 Task:  Click on Golf Select Pick Sheet First name Stella Last name Clark and  Email softage.9@softage.net Group 1 Scottie Scheffler Group 2 Matthew Fitzpatrick Bonus Golfer Scottie Scheffler Group 3 Tom Kim Group 4 Sahith Theegala #1 Golfer For The Week Jason Day Tie-Breaker Score 0 Submit pick sheet
Action: Mouse moved to (308, 188)
Screenshot: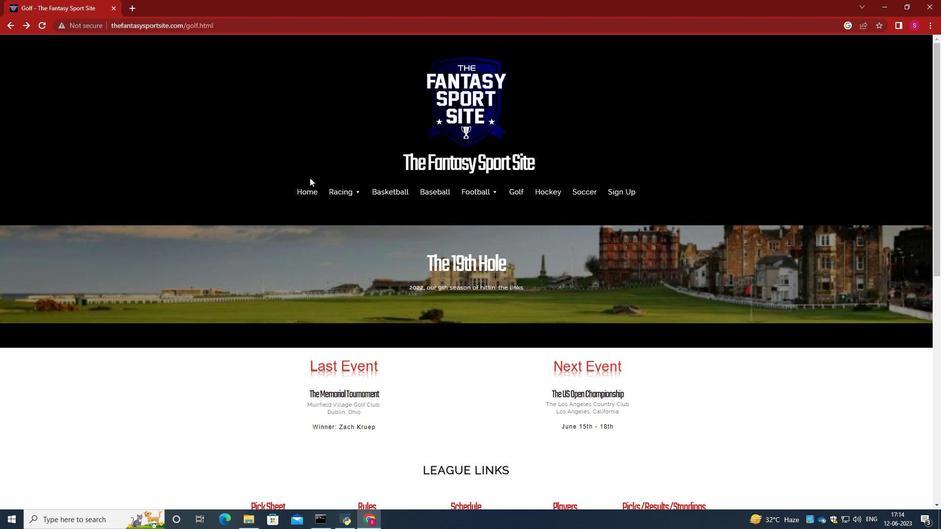 
Action: Mouse pressed left at (308, 188)
Screenshot: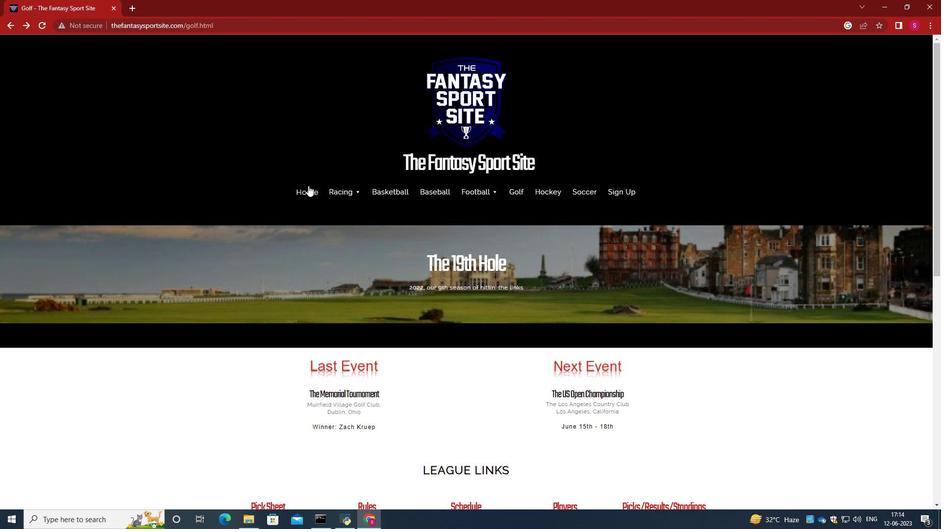
Action: Mouse moved to (337, 112)
Screenshot: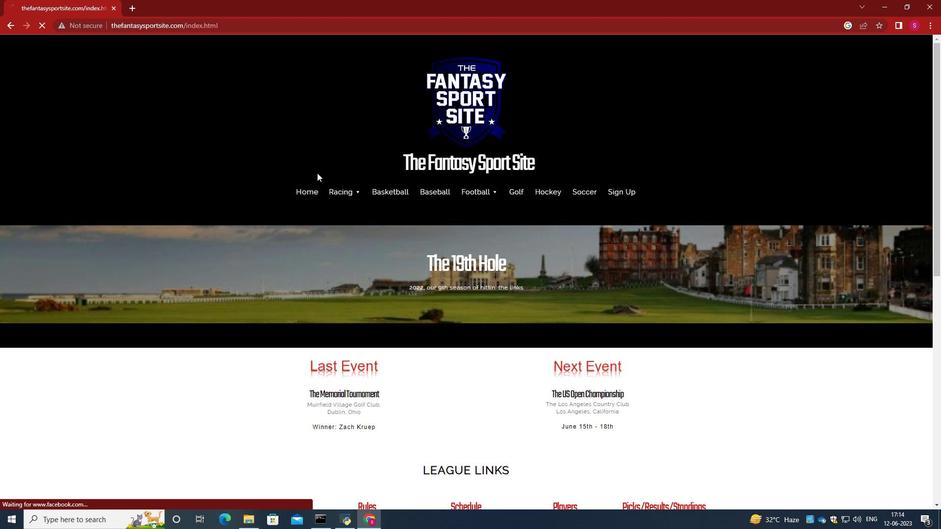 
Action: Mouse scrolled (337, 111) with delta (0, 0)
Screenshot: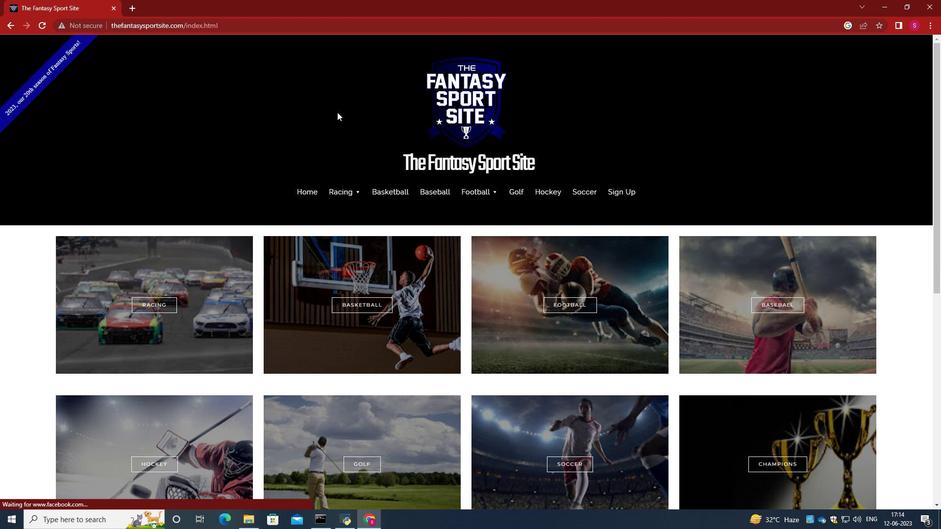 
Action: Mouse scrolled (337, 111) with delta (0, 0)
Screenshot: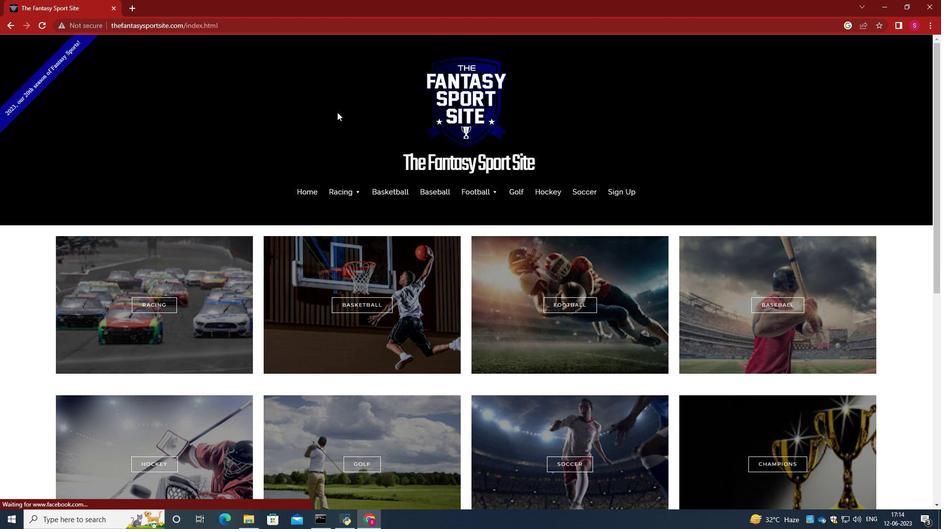 
Action: Mouse scrolled (337, 111) with delta (0, 0)
Screenshot: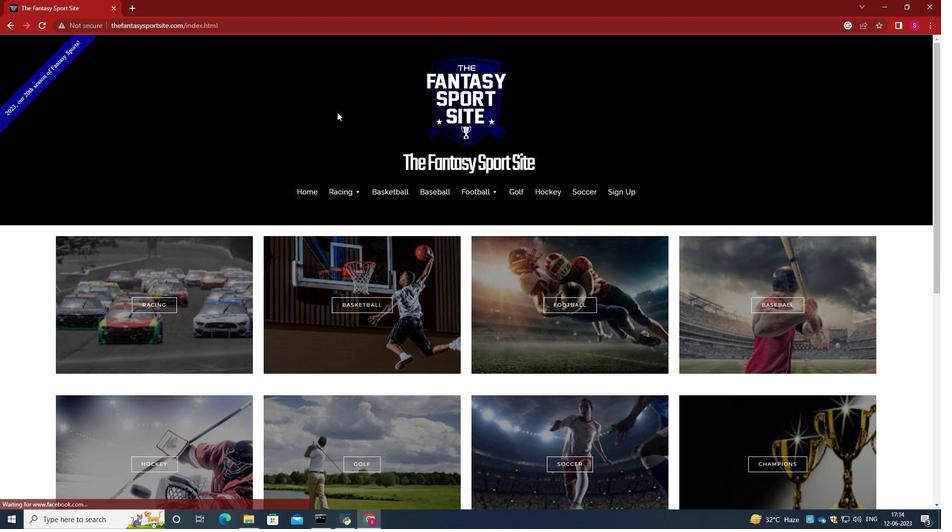
Action: Mouse scrolled (337, 111) with delta (0, 0)
Screenshot: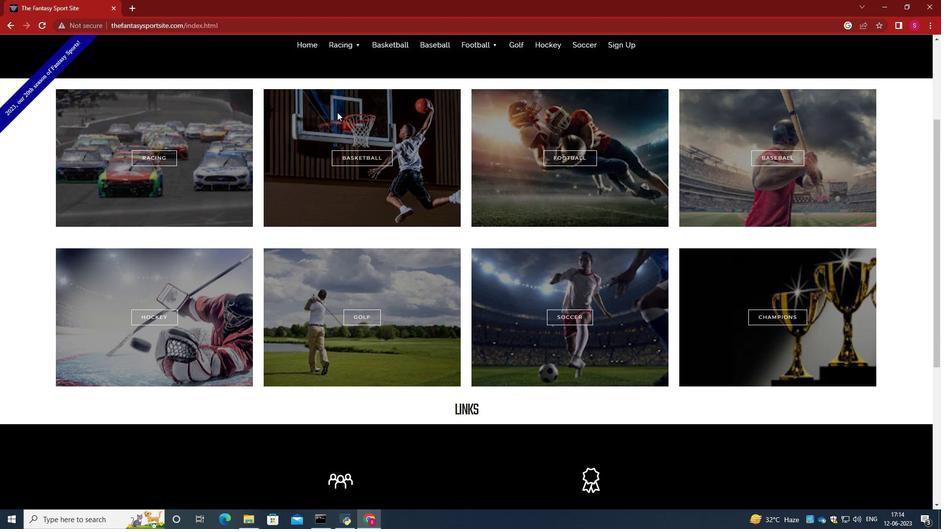 
Action: Mouse moved to (359, 264)
Screenshot: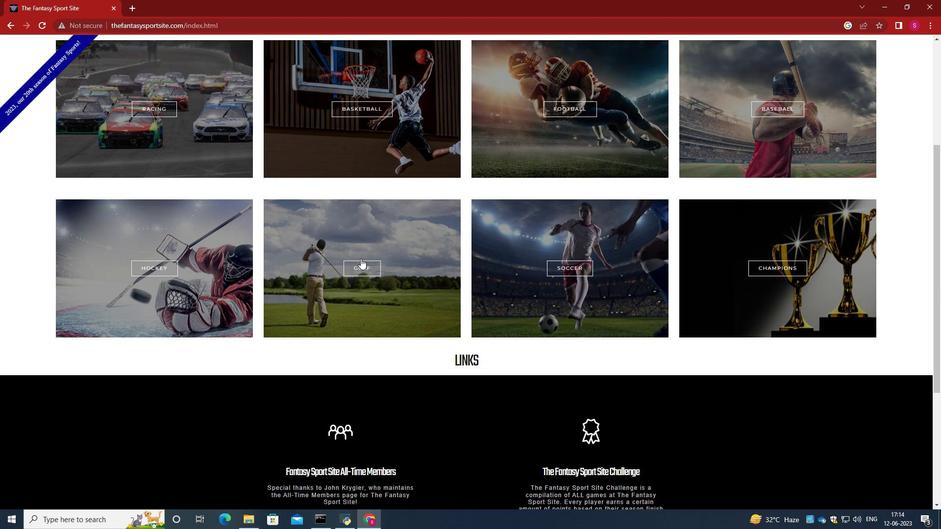 
Action: Mouse pressed left at (359, 264)
Screenshot: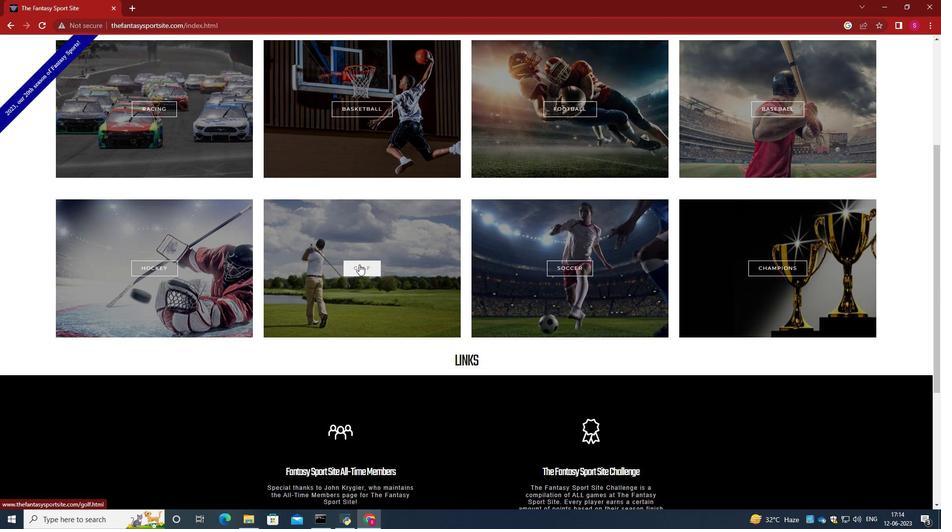 
Action: Mouse moved to (359, 193)
Screenshot: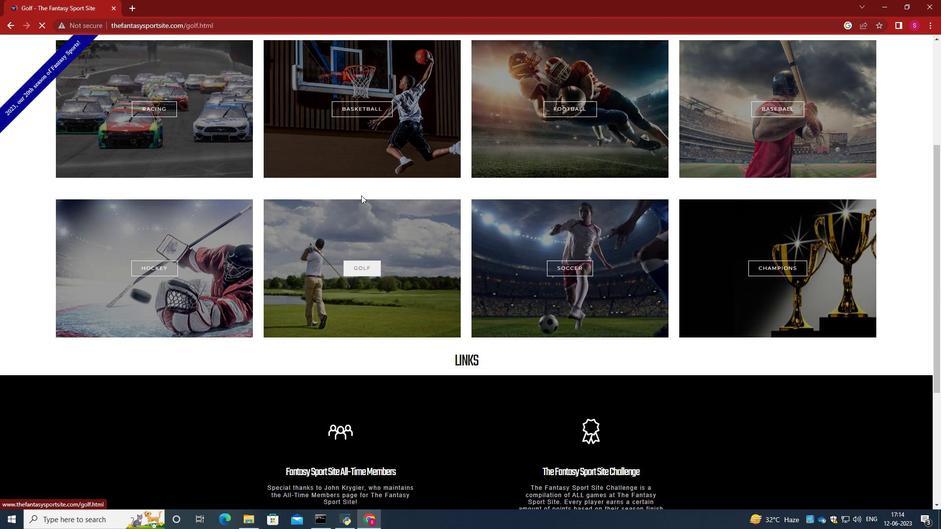 
Action: Mouse scrolled (359, 193) with delta (0, 0)
Screenshot: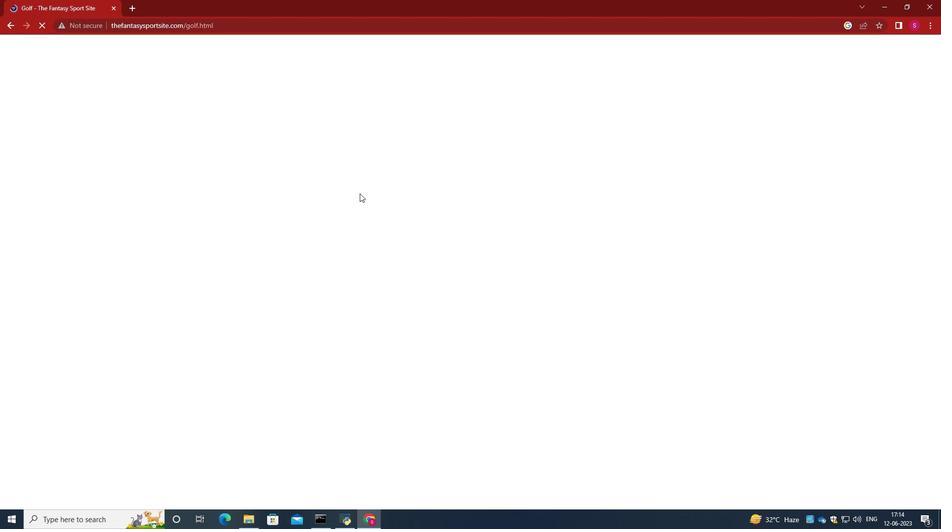 
Action: Mouse scrolled (359, 193) with delta (0, 0)
Screenshot: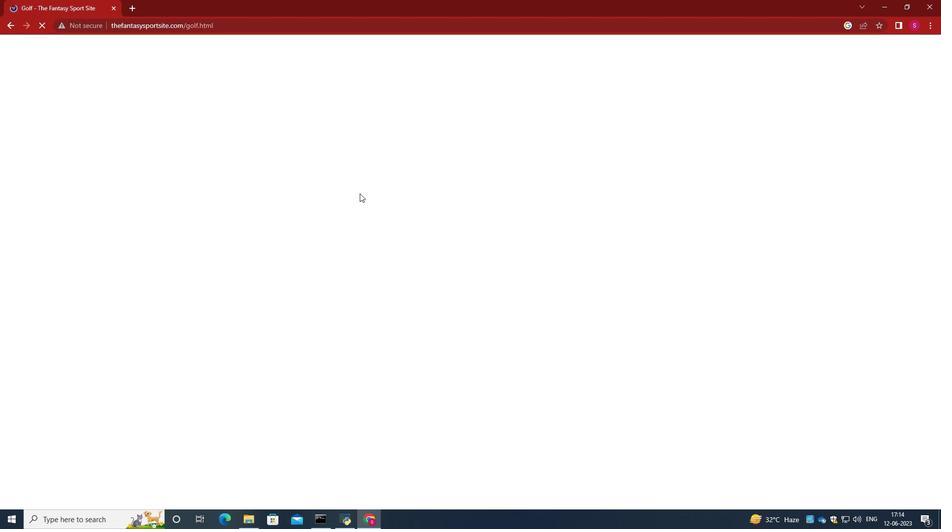 
Action: Mouse moved to (437, 235)
Screenshot: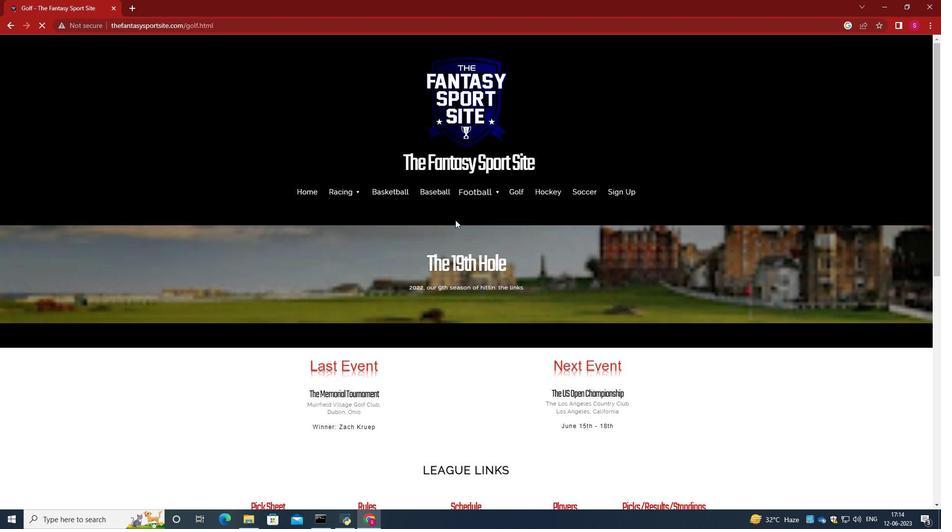 
Action: Mouse scrolled (437, 235) with delta (0, 0)
Screenshot: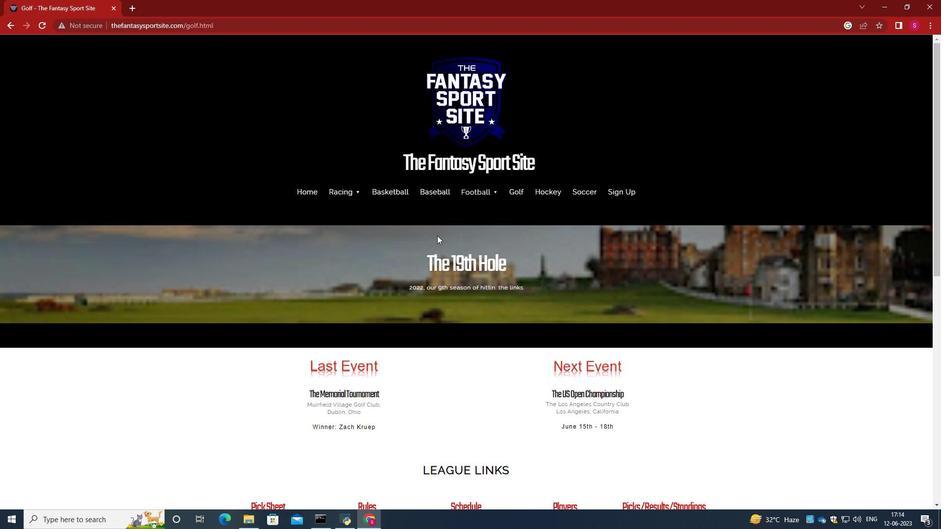 
Action: Mouse scrolled (437, 235) with delta (0, 0)
Screenshot: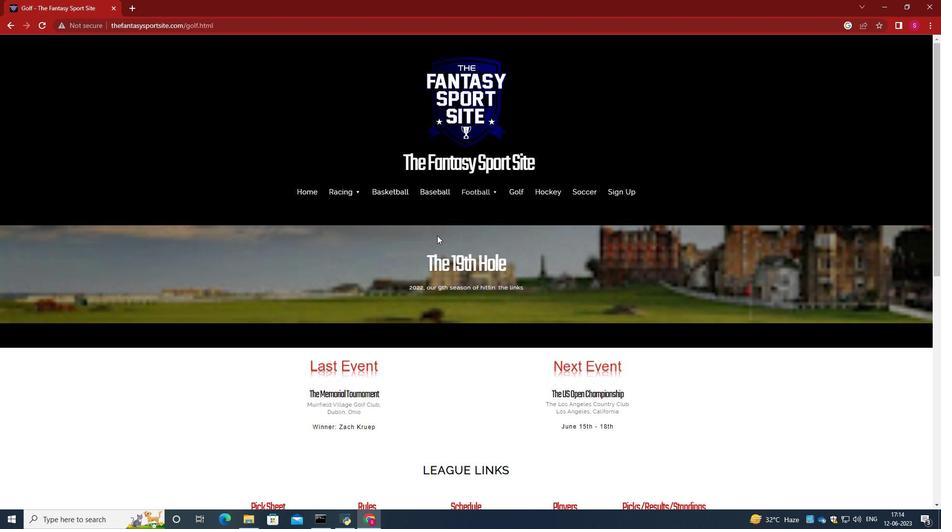 
Action: Mouse scrolled (437, 235) with delta (0, 0)
Screenshot: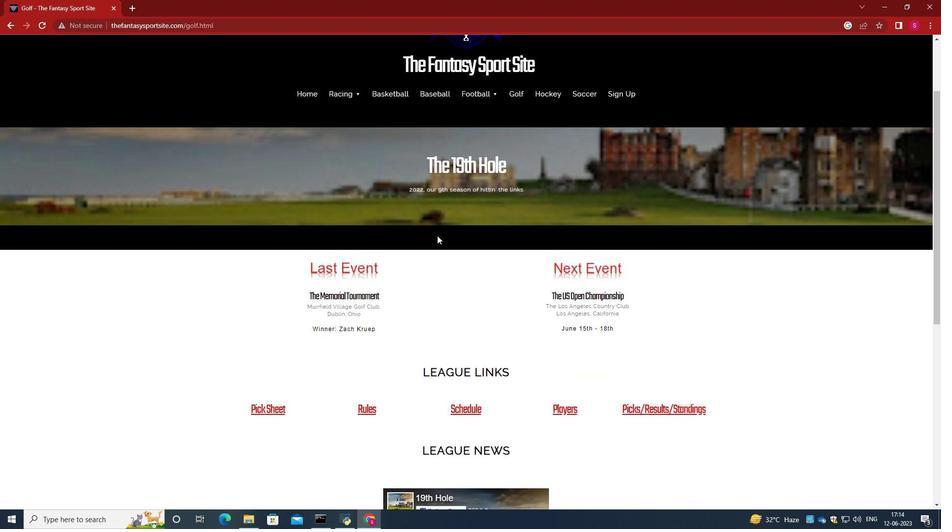 
Action: Mouse scrolled (437, 235) with delta (0, 0)
Screenshot: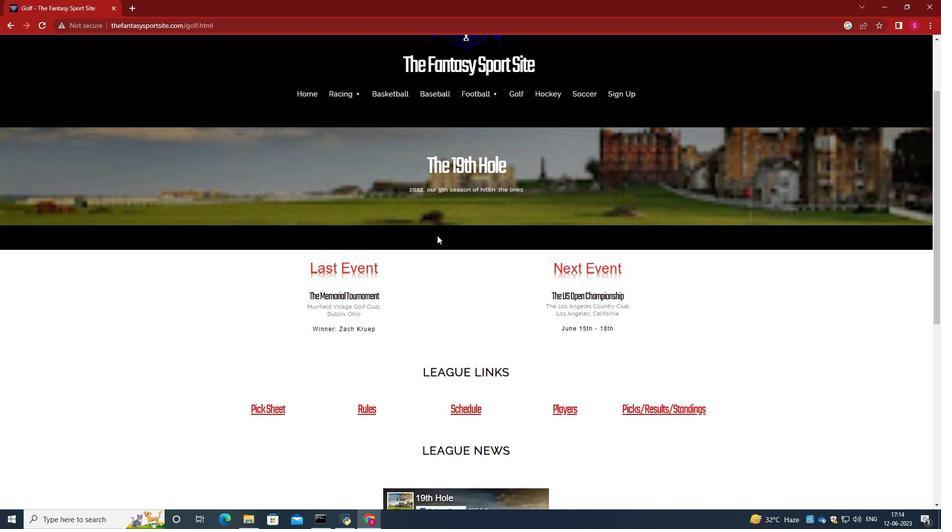 
Action: Mouse scrolled (437, 235) with delta (0, 0)
Screenshot: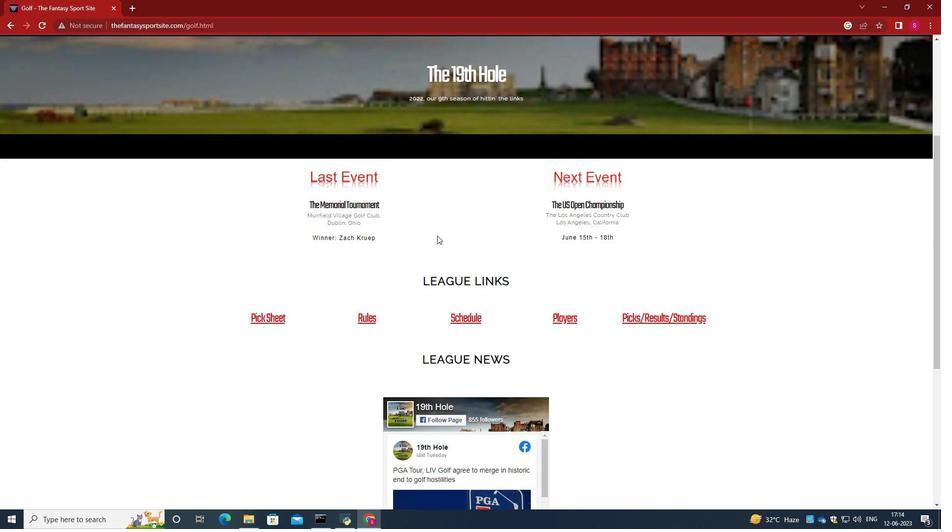 
Action: Mouse scrolled (437, 235) with delta (0, 0)
Screenshot: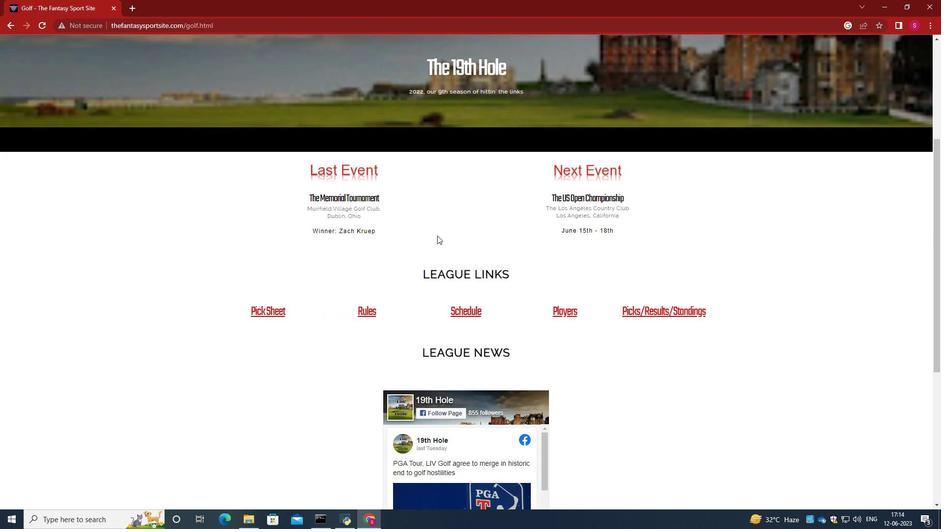 
Action: Mouse moved to (399, 225)
Screenshot: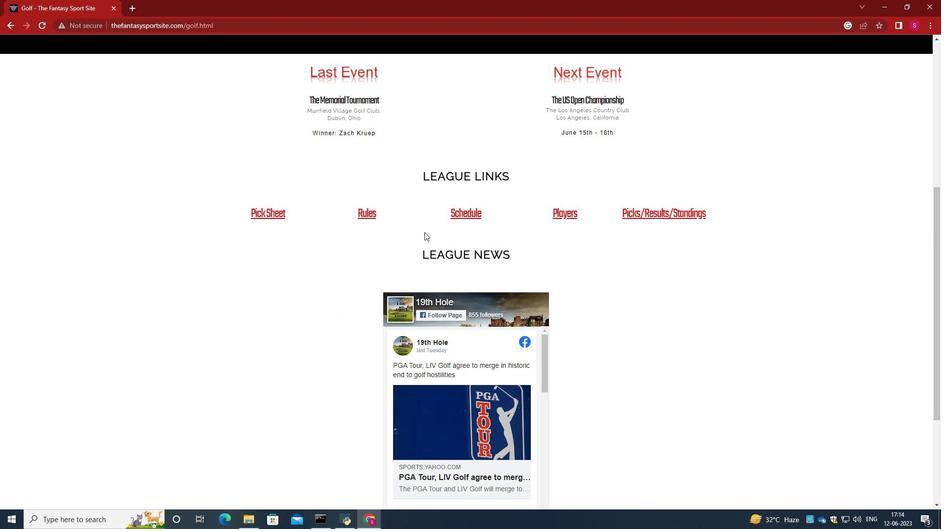 
Action: Mouse scrolled (399, 224) with delta (0, 0)
Screenshot: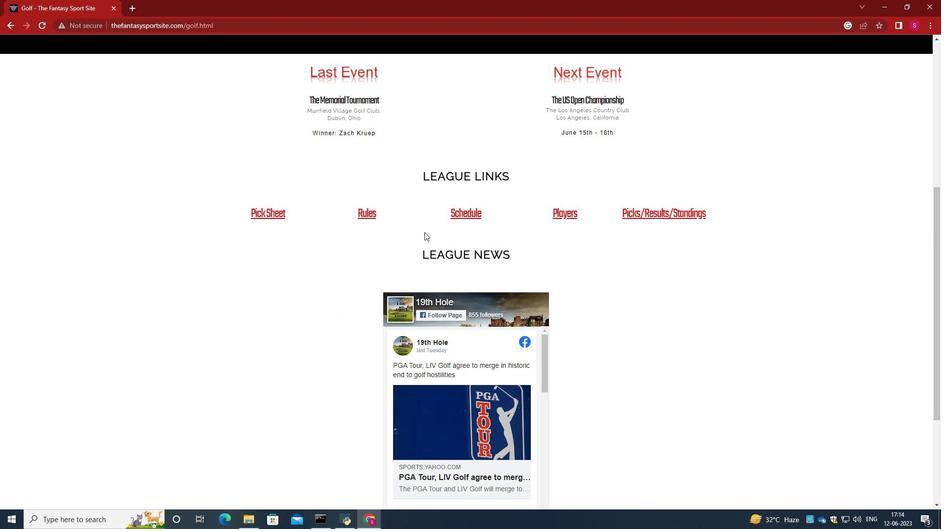 
Action: Mouse scrolled (399, 224) with delta (0, 0)
Screenshot: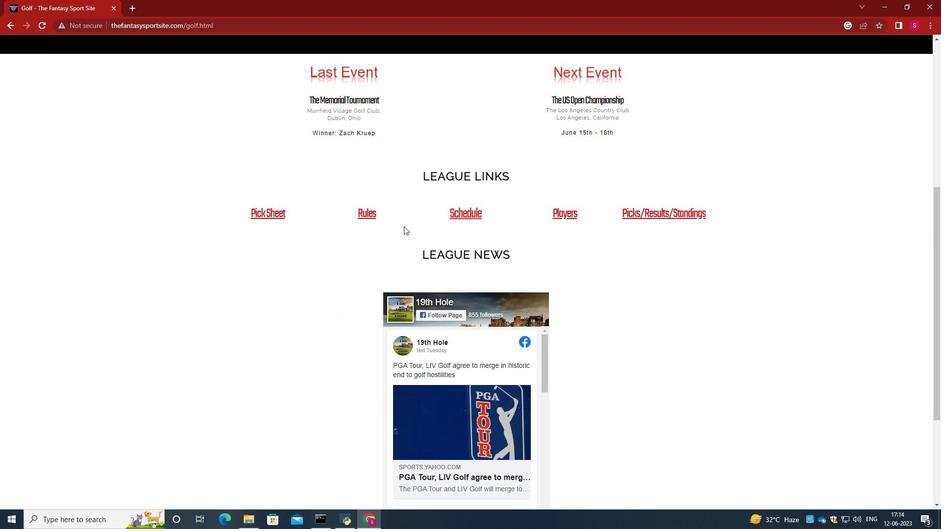 
Action: Mouse moved to (398, 224)
Screenshot: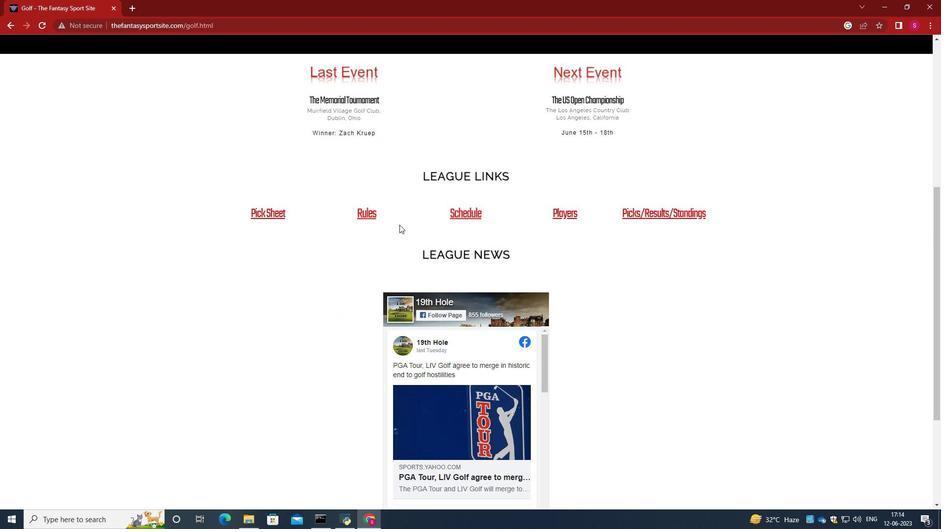 
Action: Mouse scrolled (398, 224) with delta (0, 0)
Screenshot: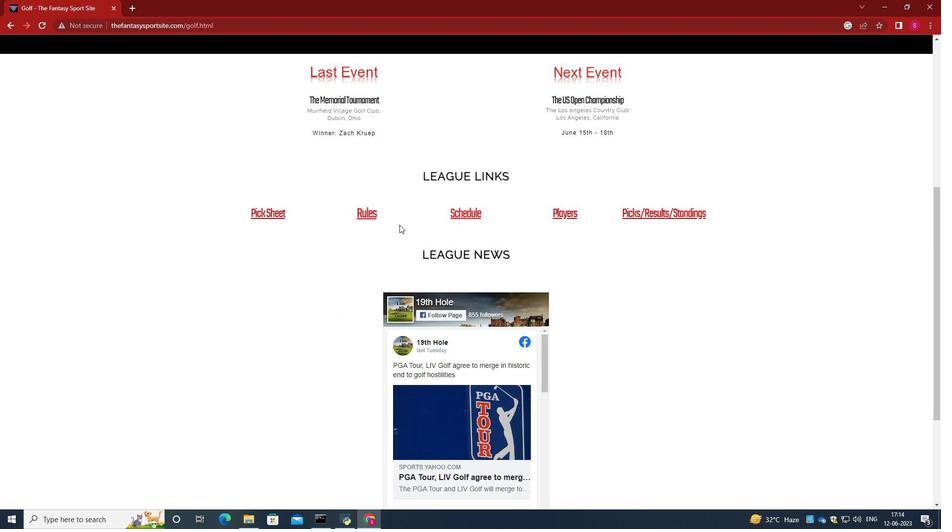 
Action: Mouse moved to (274, 72)
Screenshot: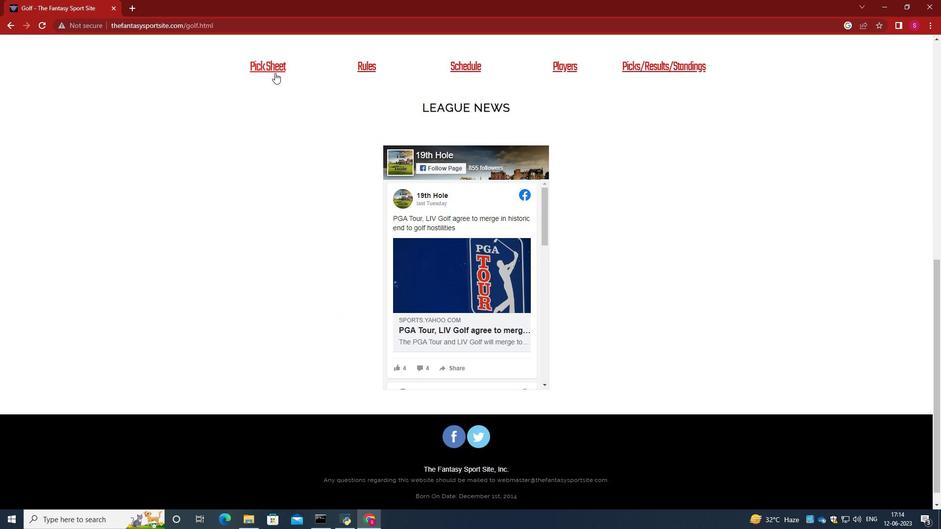 
Action: Mouse pressed left at (274, 72)
Screenshot: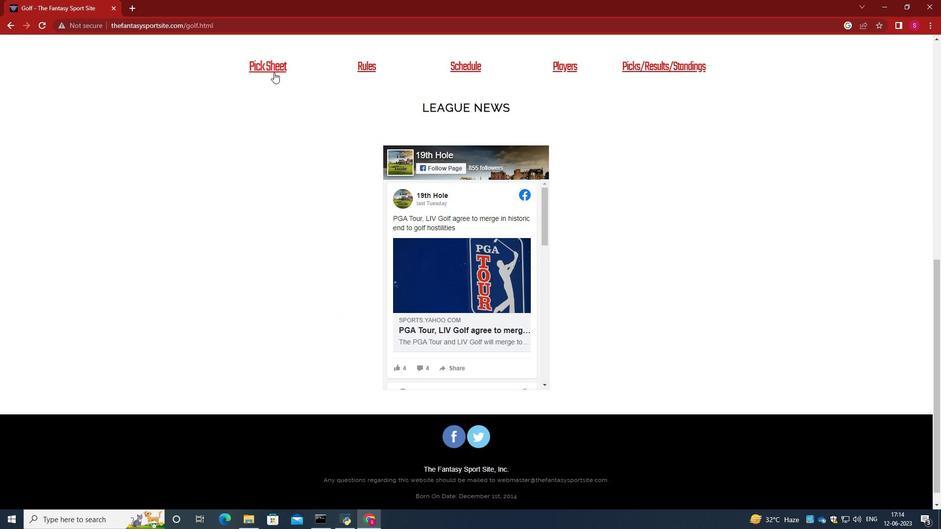 
Action: Mouse scrolled (274, 72) with delta (0, 0)
Screenshot: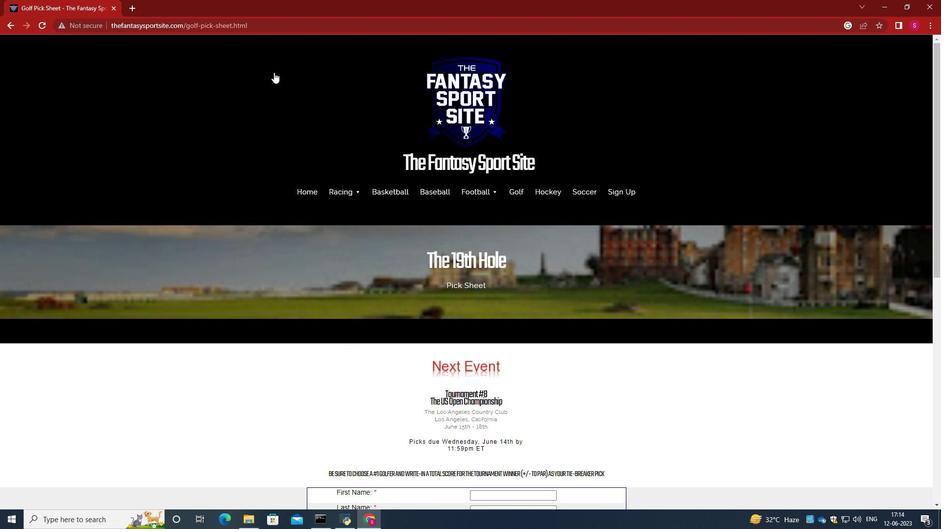 
Action: Mouse scrolled (274, 72) with delta (0, 0)
Screenshot: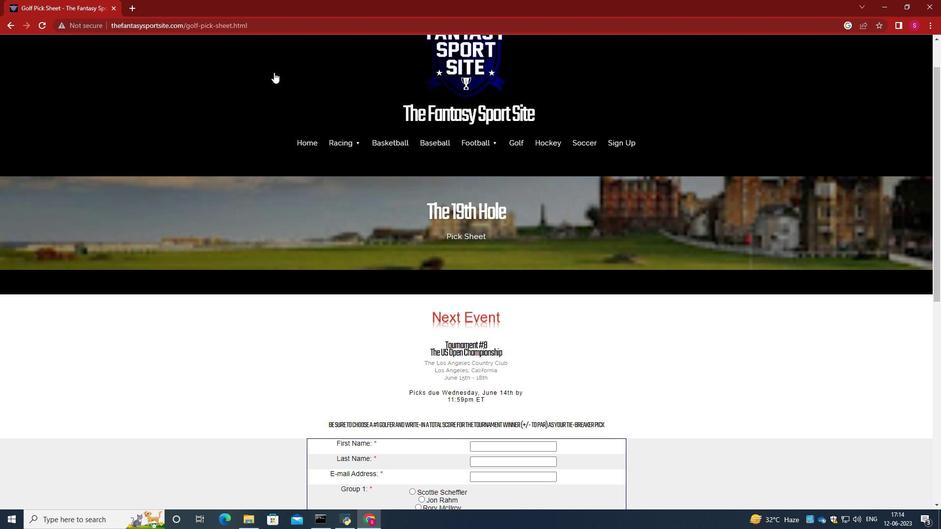 
Action: Mouse scrolled (274, 72) with delta (0, 0)
Screenshot: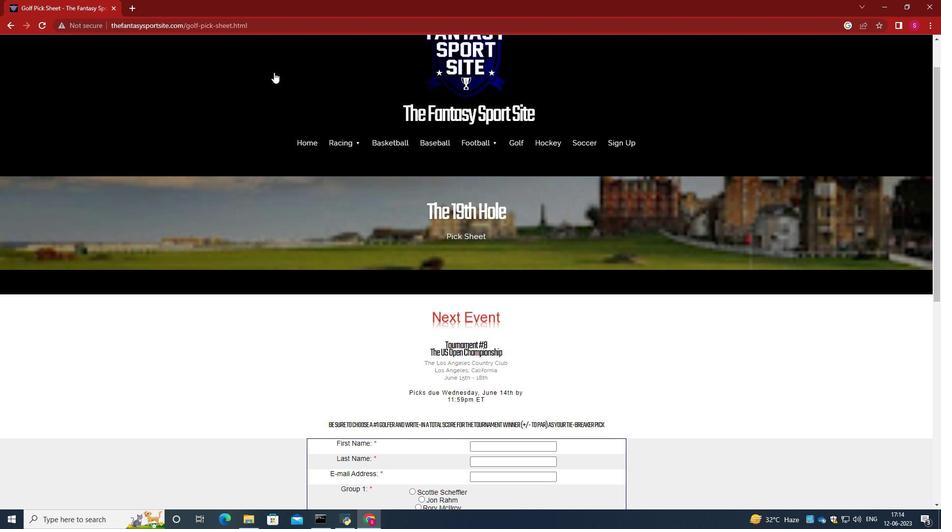 
Action: Mouse scrolled (274, 72) with delta (0, 0)
Screenshot: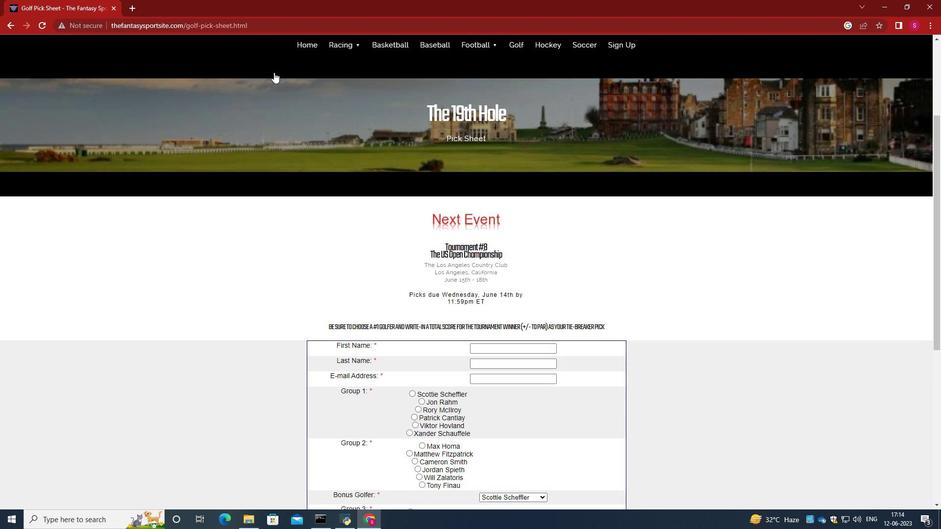 
Action: Mouse scrolled (274, 72) with delta (0, 0)
Screenshot: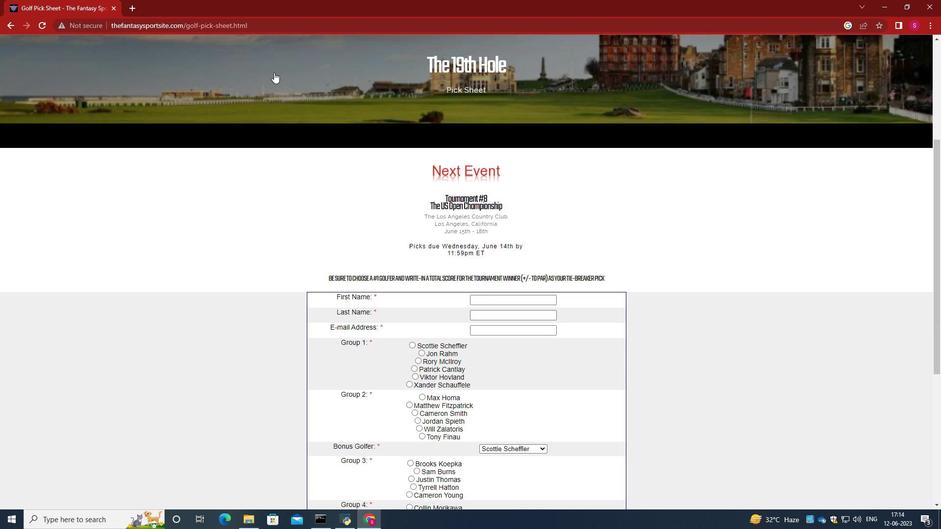
Action: Mouse scrolled (274, 72) with delta (0, 0)
Screenshot: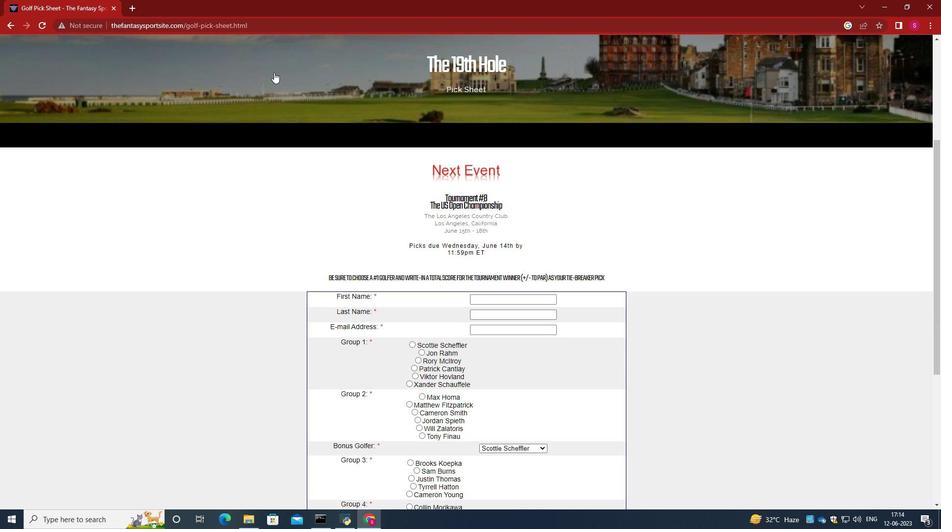 
Action: Mouse scrolled (274, 72) with delta (0, 0)
Screenshot: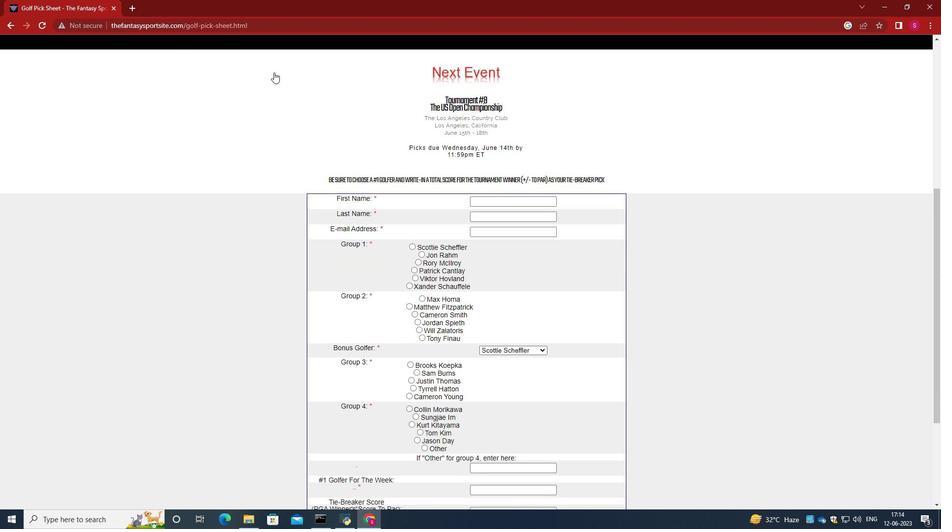
Action: Mouse scrolled (274, 72) with delta (0, 0)
Screenshot: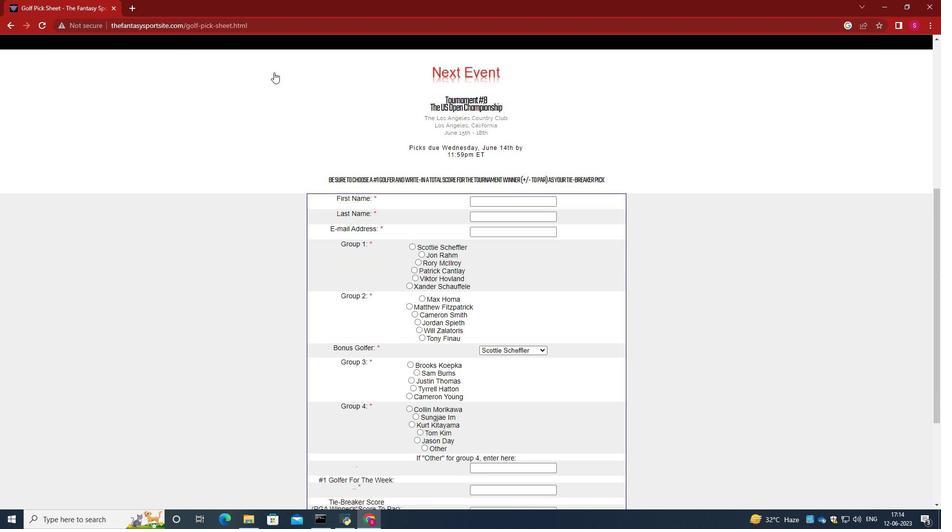 
Action: Mouse moved to (526, 105)
Screenshot: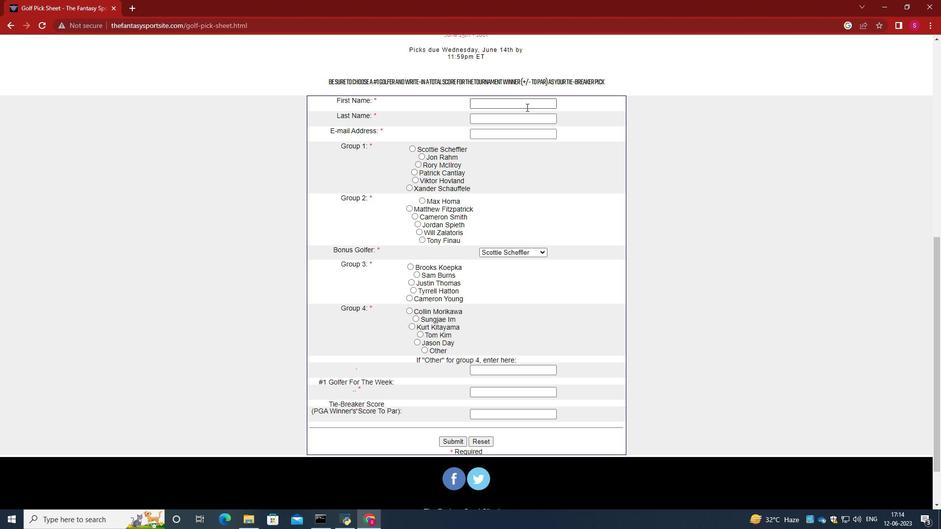 
Action: Mouse pressed left at (526, 105)
Screenshot: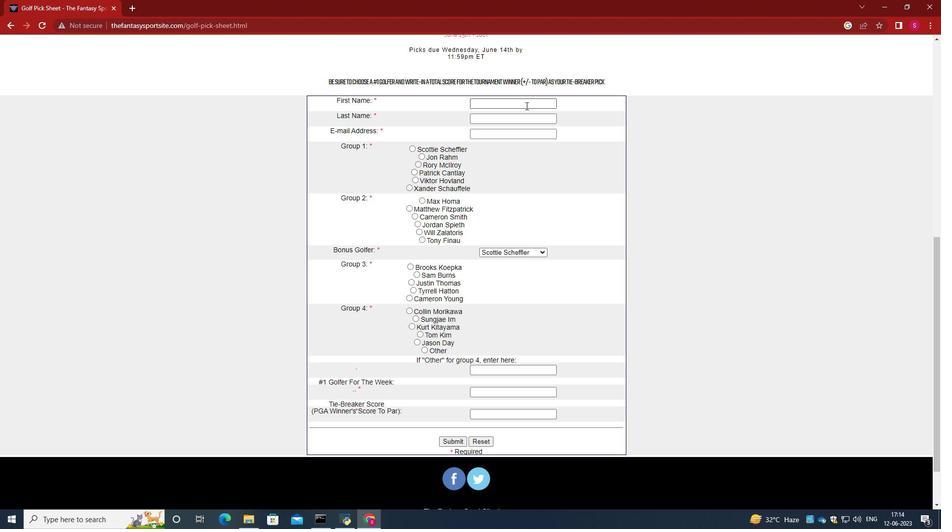 
Action: Key pressed <Key.caps_lock>S<Key.caps_lock>tella<Key.tab><Key.caps_lock>C<Key.caps_lock>lark<Key.tab>softage.9<Key.shift>@softage.net
Screenshot: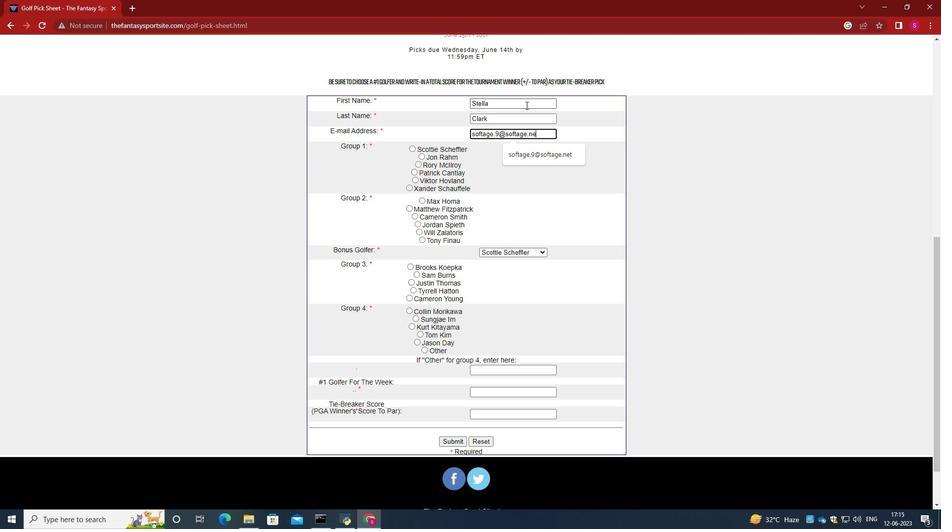 
Action: Mouse moved to (413, 147)
Screenshot: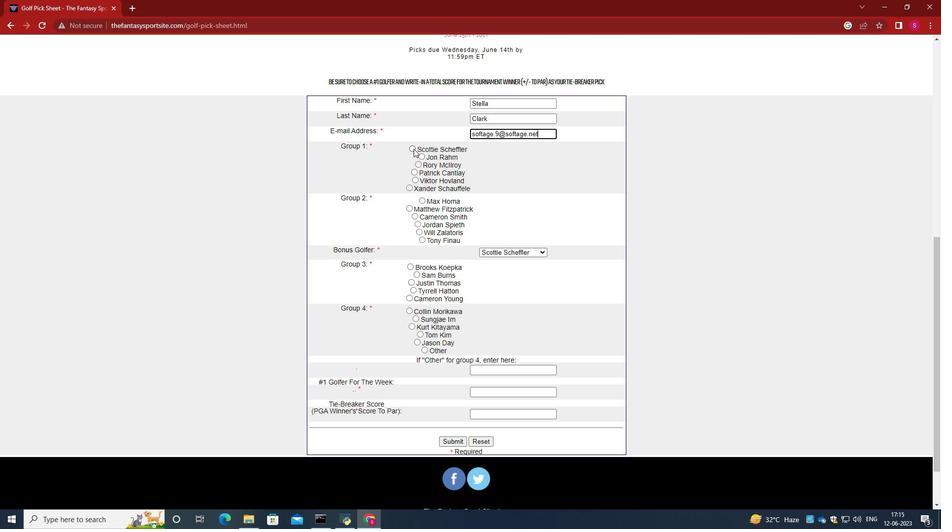 
Action: Mouse pressed left at (413, 147)
Screenshot: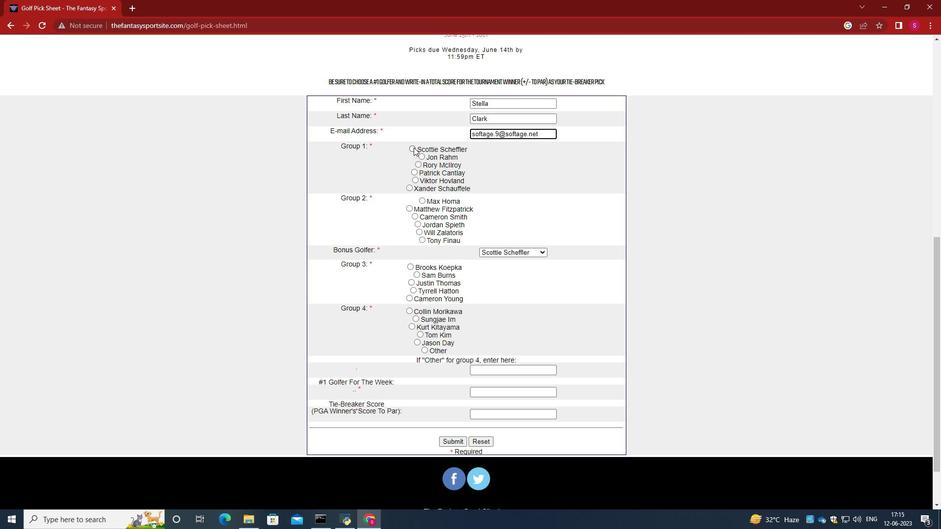 
Action: Mouse moved to (408, 209)
Screenshot: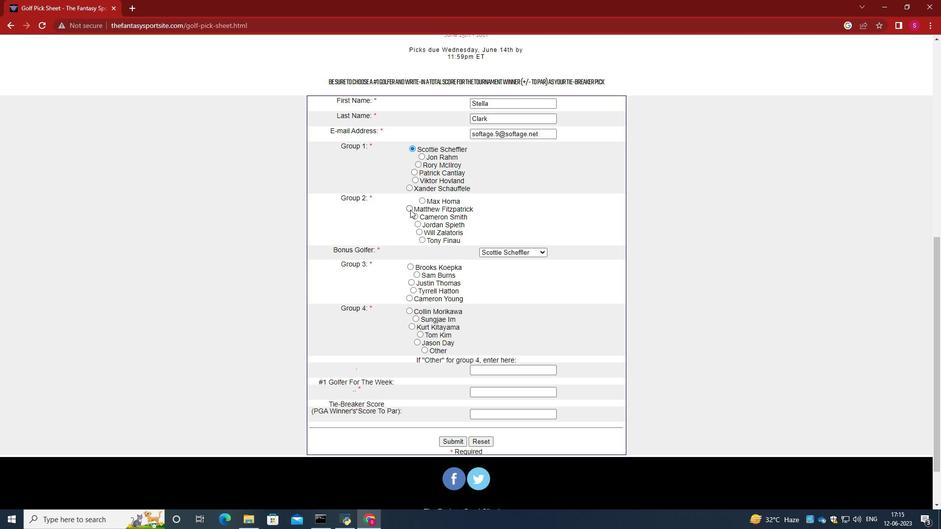 
Action: Mouse pressed left at (408, 209)
Screenshot: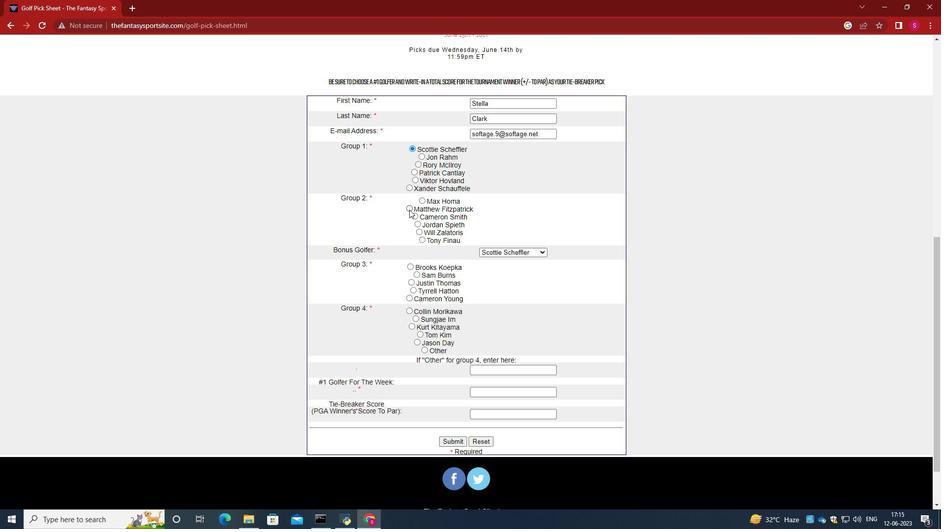 
Action: Mouse moved to (530, 253)
Screenshot: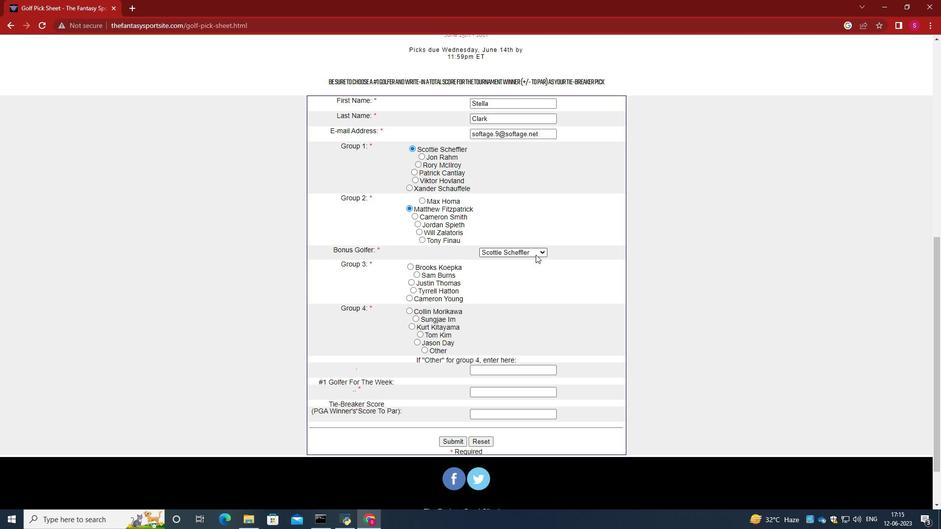 
Action: Mouse pressed left at (530, 253)
Screenshot: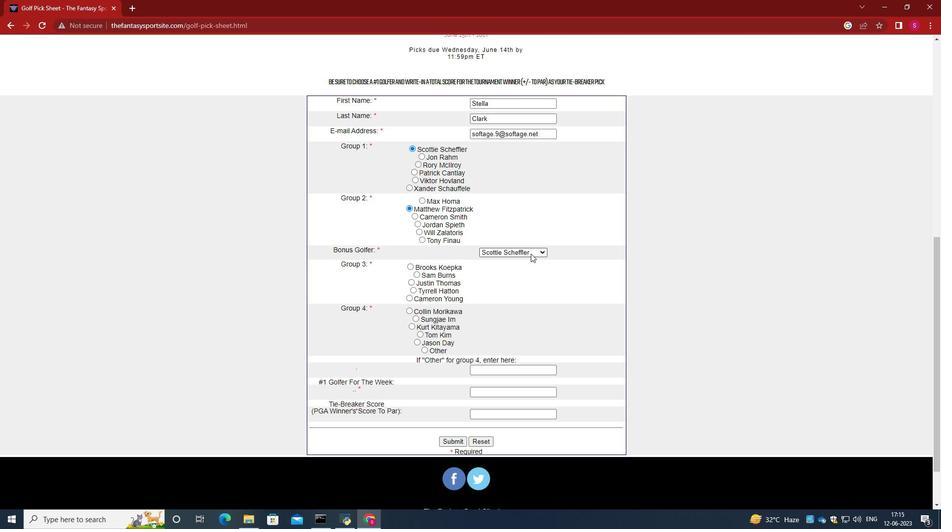 
Action: Mouse moved to (531, 252)
Screenshot: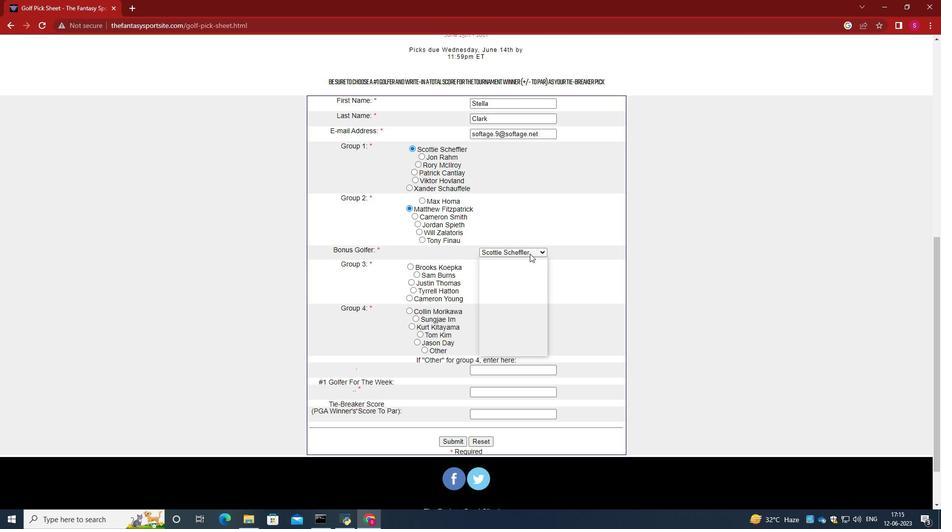 
Action: Mouse pressed left at (531, 252)
Screenshot: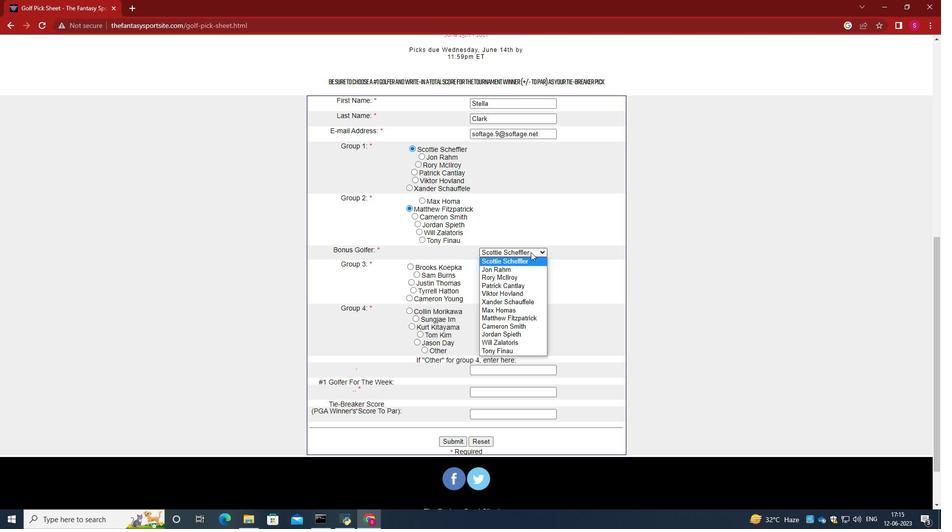 
Action: Mouse moved to (491, 269)
Screenshot: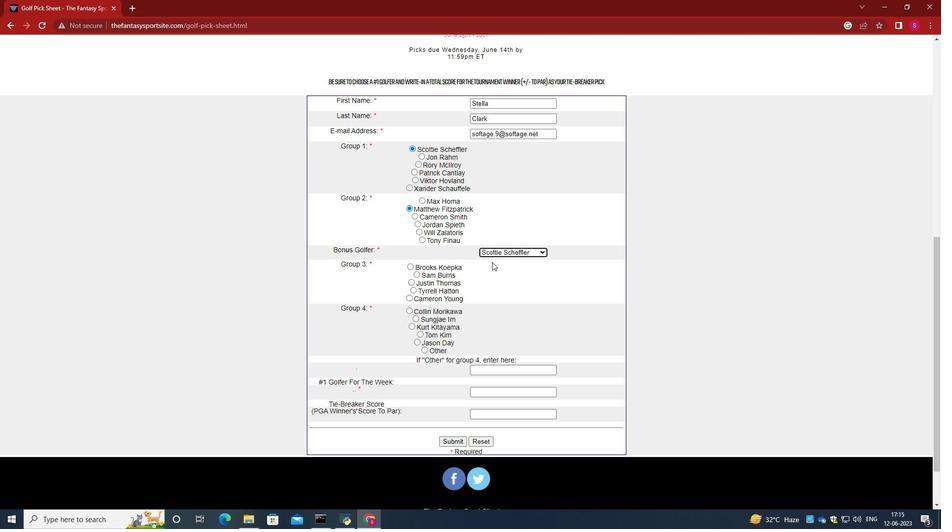 
Action: Mouse scrolled (491, 269) with delta (0, 0)
Screenshot: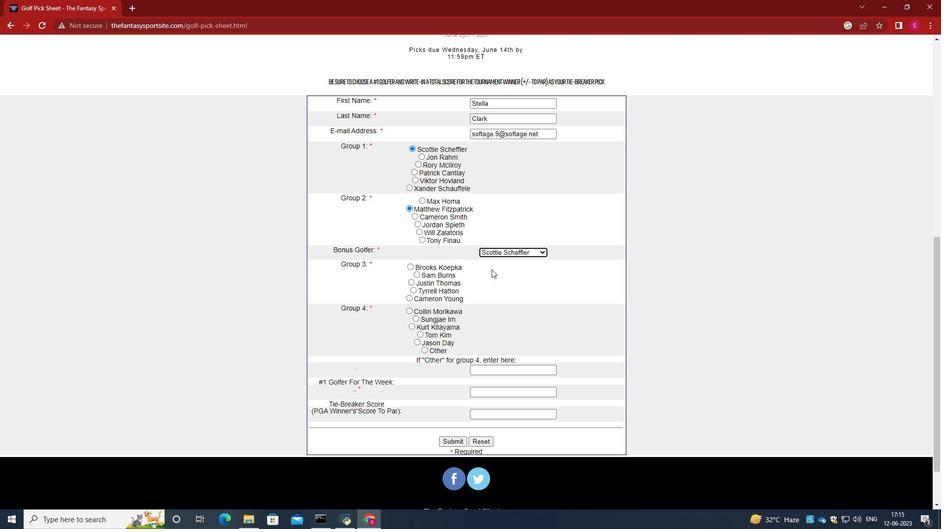 
Action: Mouse moved to (411, 218)
Screenshot: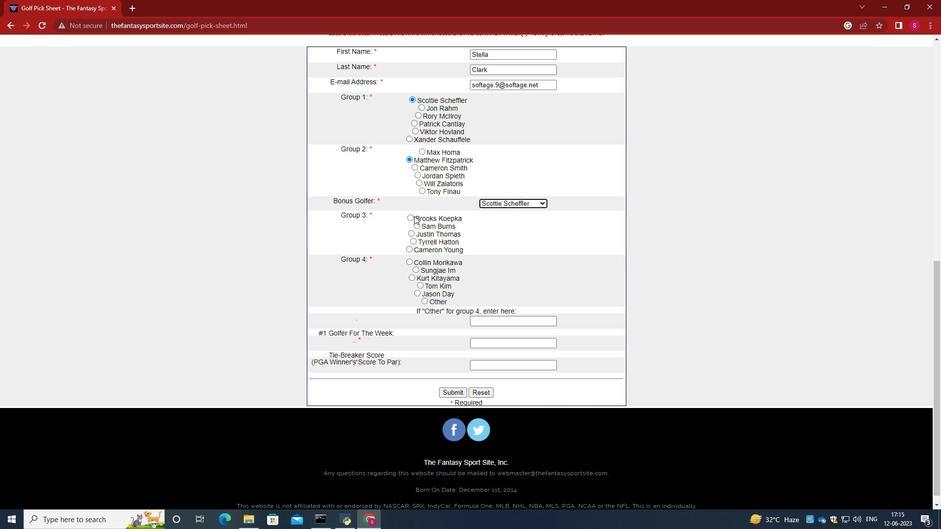 
Action: Mouse pressed left at (411, 218)
Screenshot: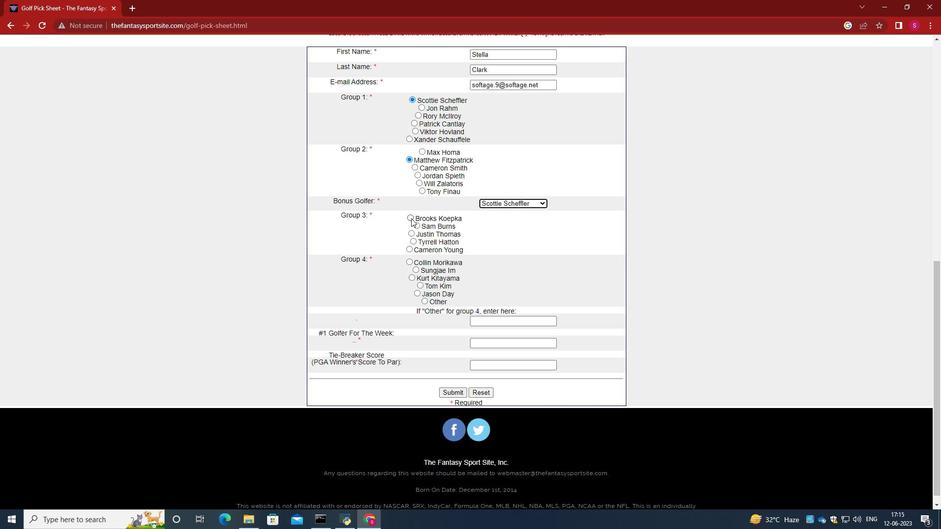 
Action: Mouse moved to (424, 303)
Screenshot: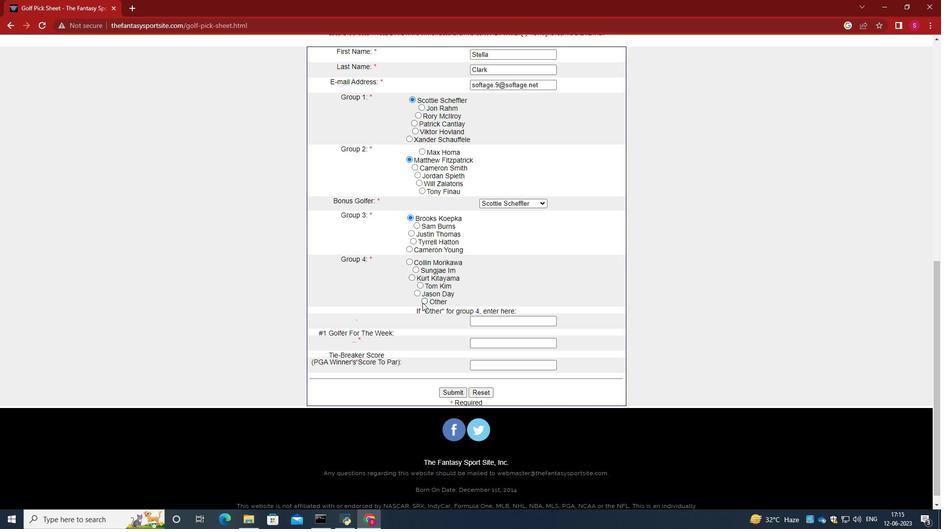 
Action: Mouse pressed left at (424, 303)
Screenshot: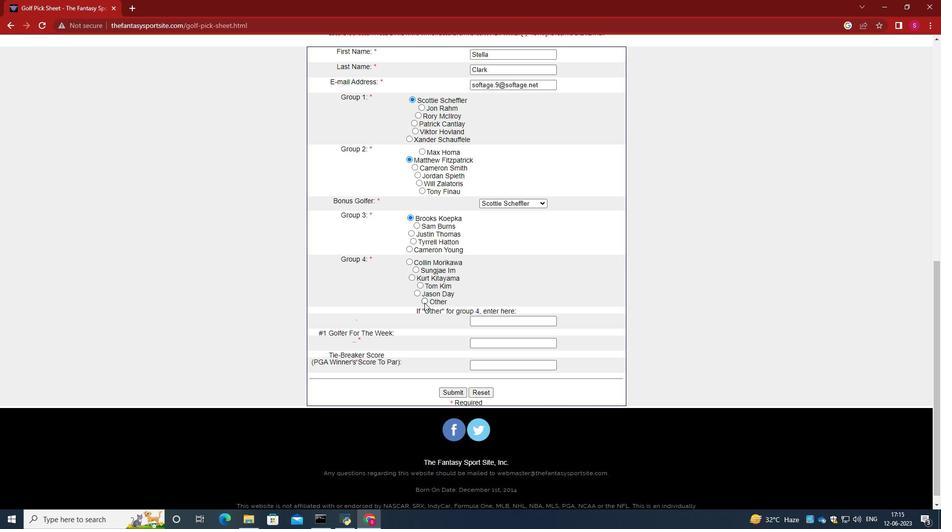 
Action: Mouse moved to (499, 320)
Screenshot: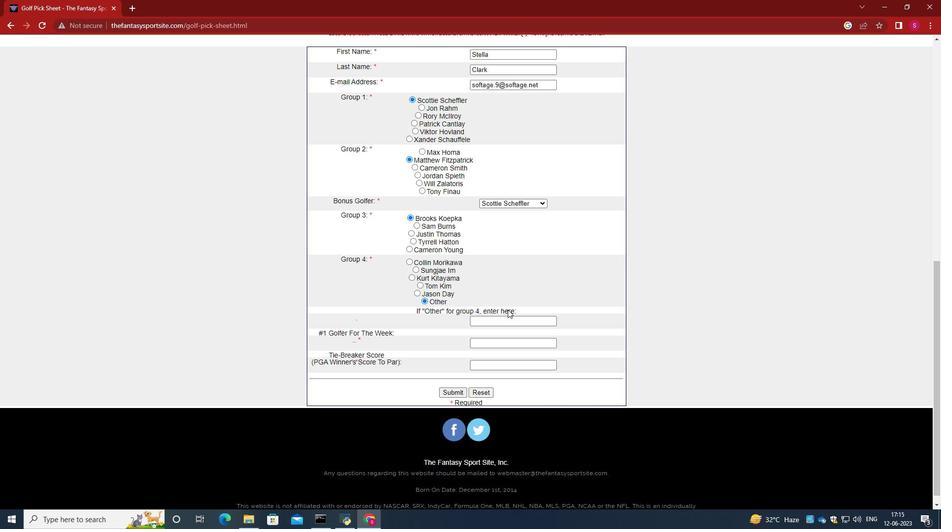 
Action: Mouse pressed left at (499, 320)
Screenshot: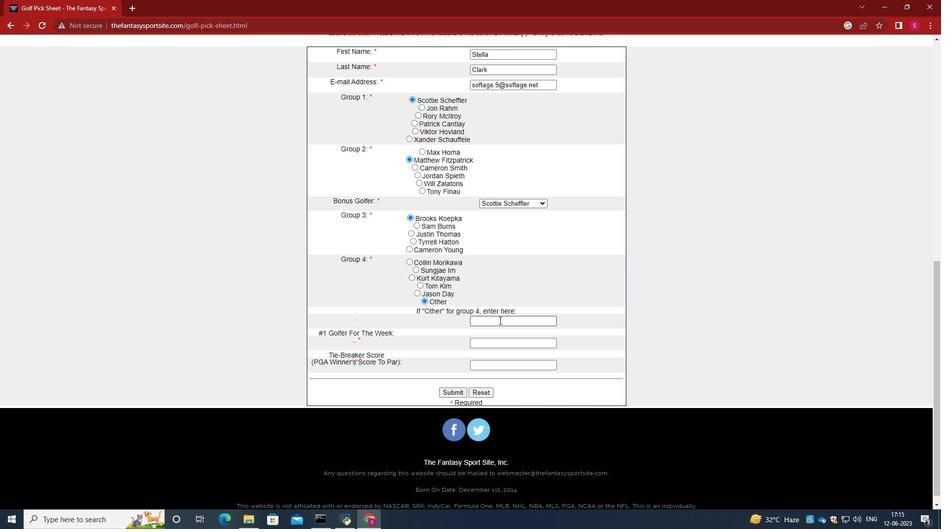 
Action: Mouse moved to (492, 318)
Screenshot: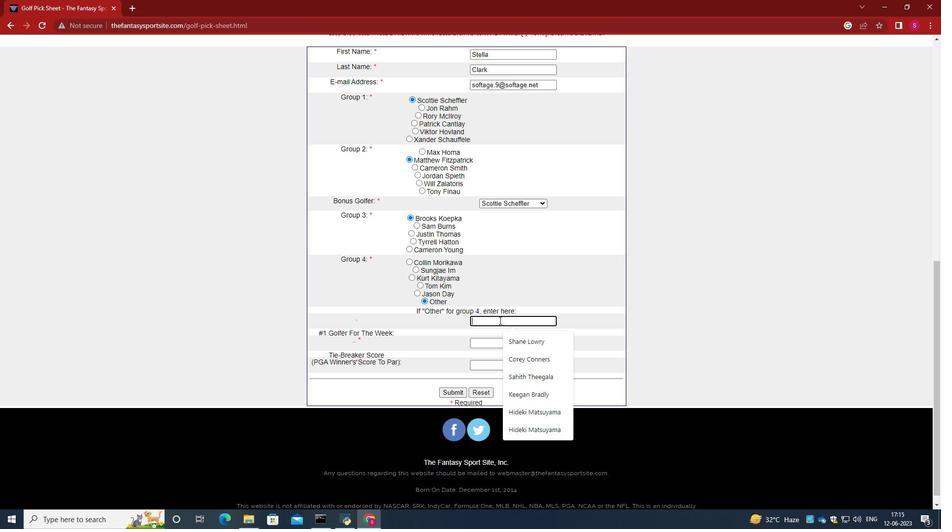 
Action: Key pressed <Key.caps_lock>A<Key.caps_lock><Key.backspace><Key.caps_lock>S<Key.caps_lock>ahith<Key.space><Key.caps_lock>T<Key.caps_lock>heegala<Key.tab><Key.caps_lock>J<Key.caps_lock>ason<Key.space><Key.caps_lock>D<Key.caps_lock>ay<Key.tab>0
Screenshot: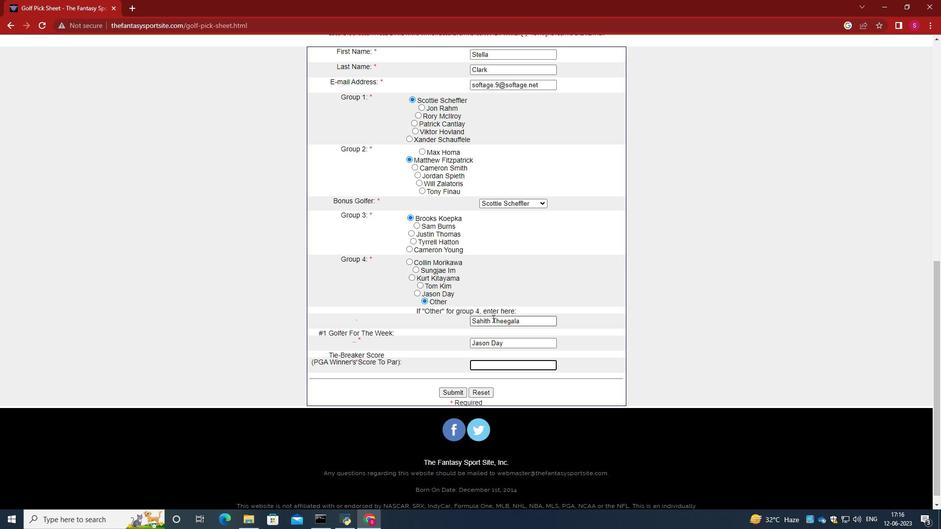 
Action: Mouse moved to (444, 395)
Screenshot: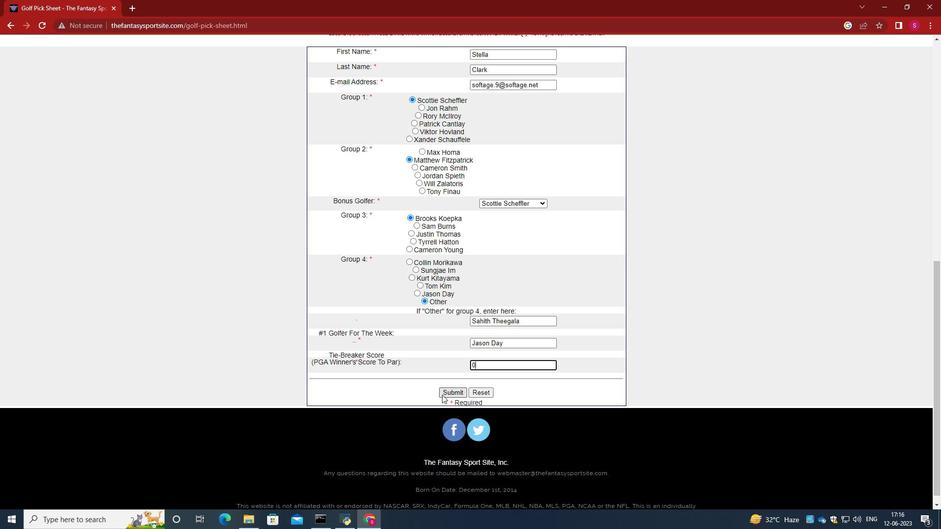 
Action: Mouse pressed left at (444, 395)
Screenshot: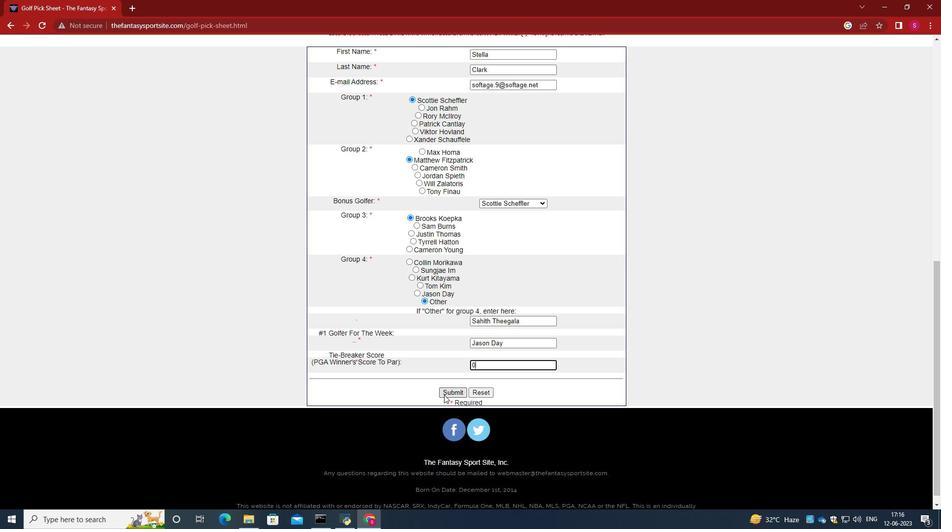 
